 Task: Configure Outlook to open supported hyperlinks to Office files in Office desktop apps.
Action: Mouse moved to (48, 26)
Screenshot: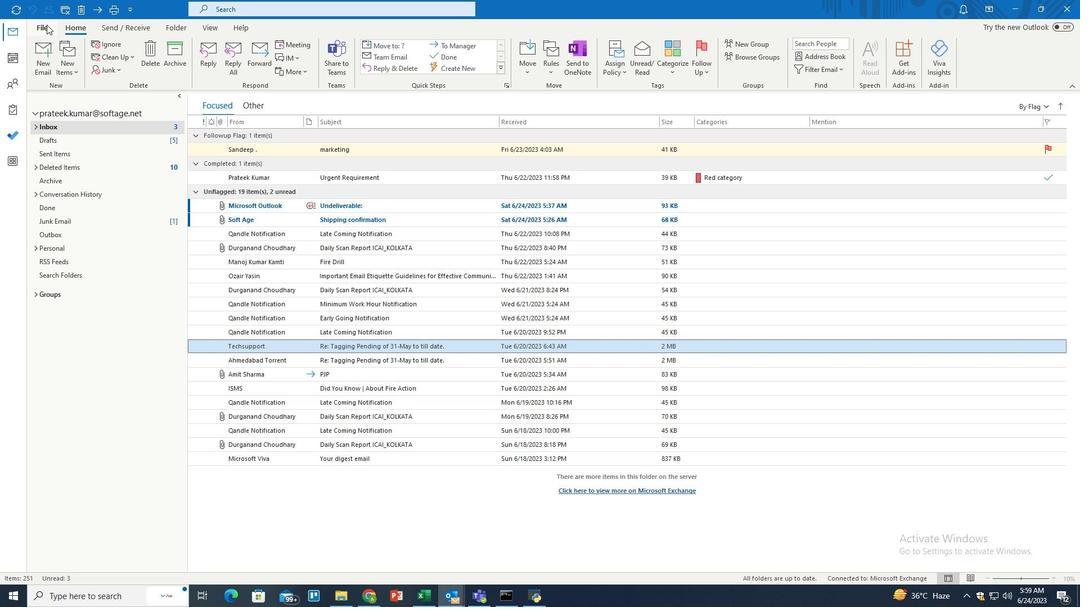 
Action: Mouse pressed left at (48, 26)
Screenshot: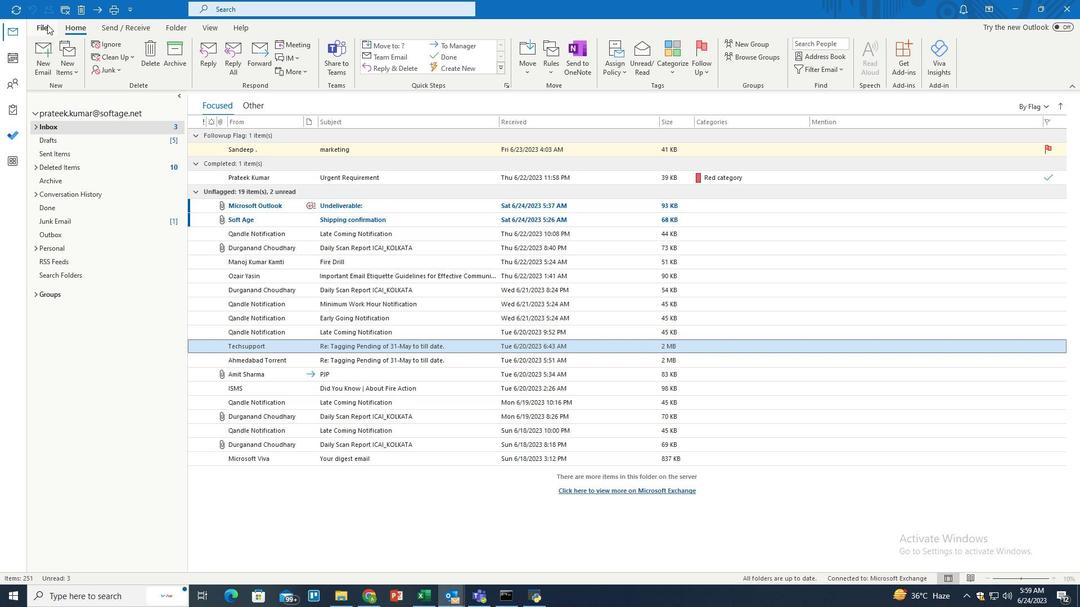 
Action: Mouse moved to (36, 539)
Screenshot: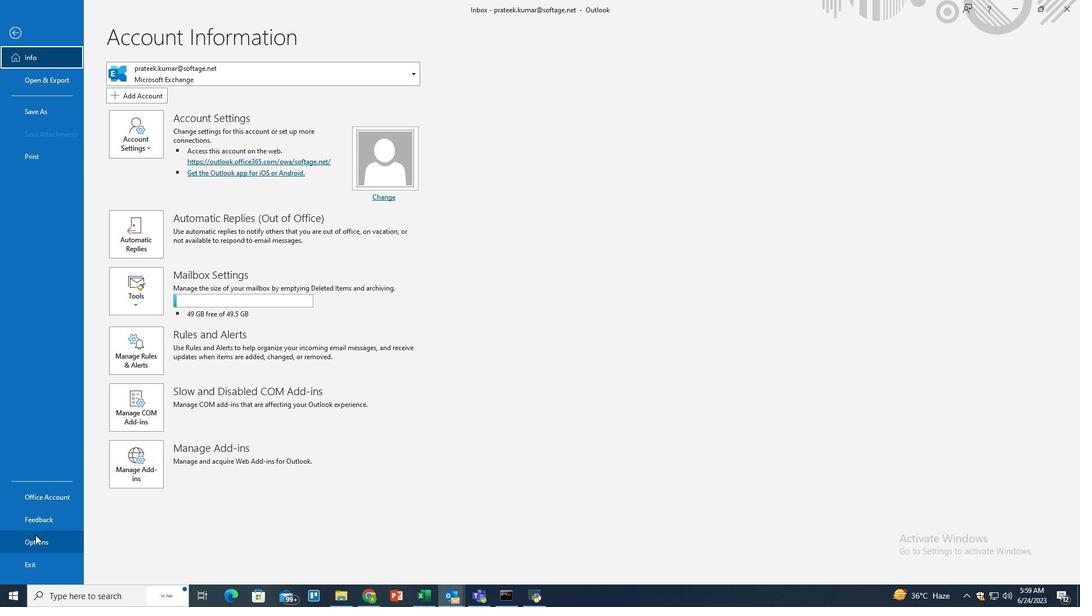 
Action: Mouse pressed left at (36, 539)
Screenshot: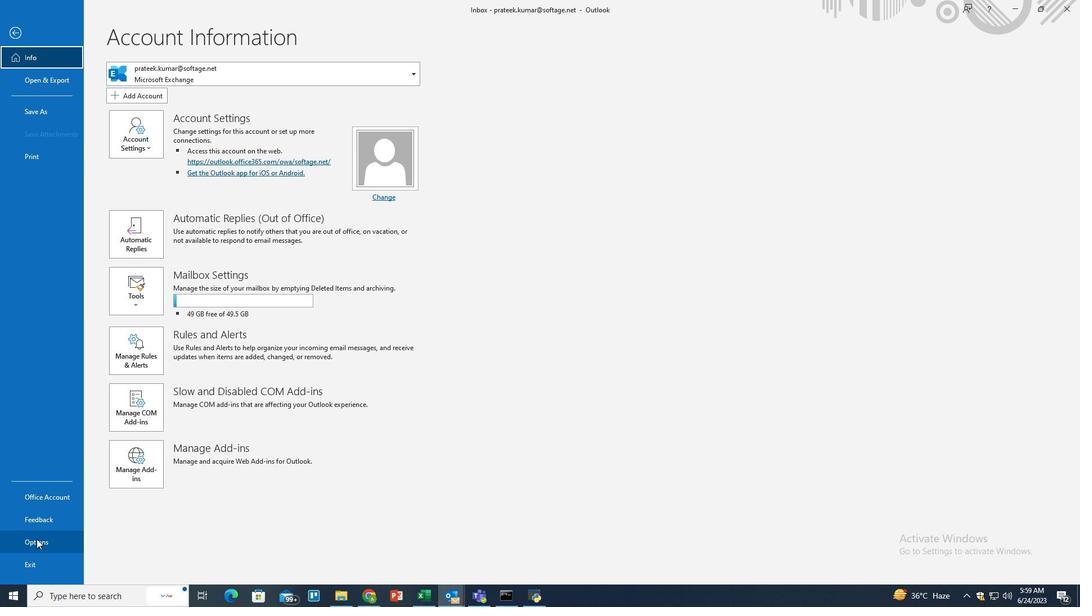 
Action: Mouse moved to (332, 269)
Screenshot: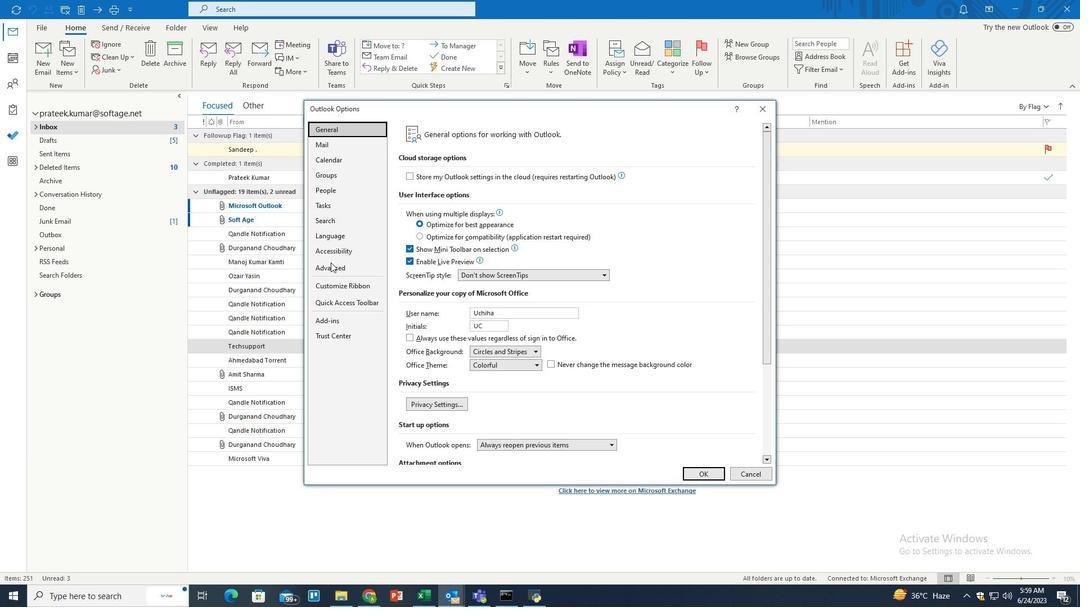 
Action: Mouse pressed left at (332, 269)
Screenshot: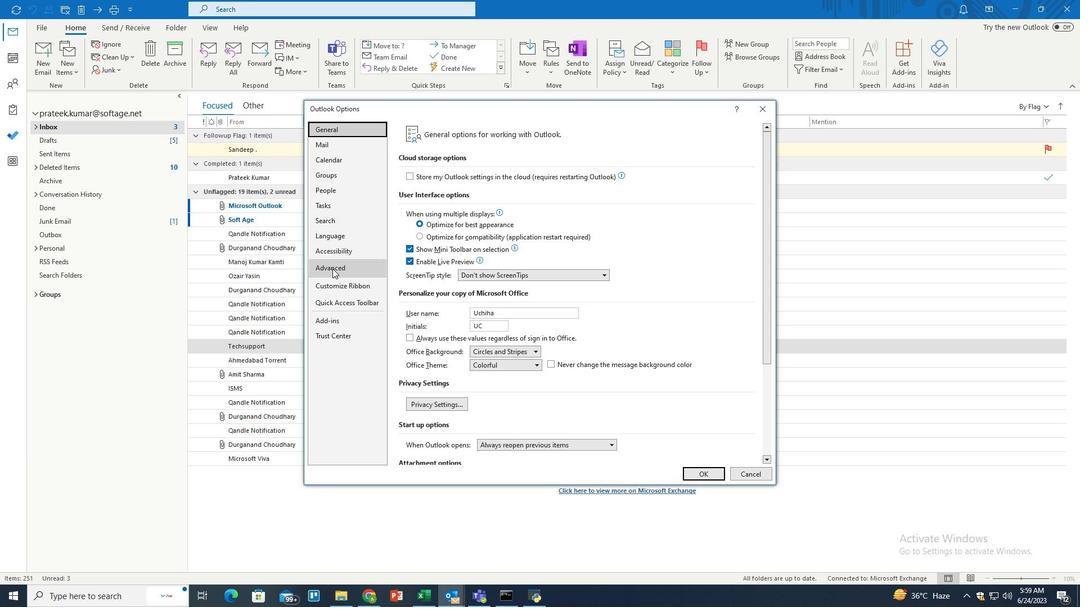
Action: Mouse moved to (461, 326)
Screenshot: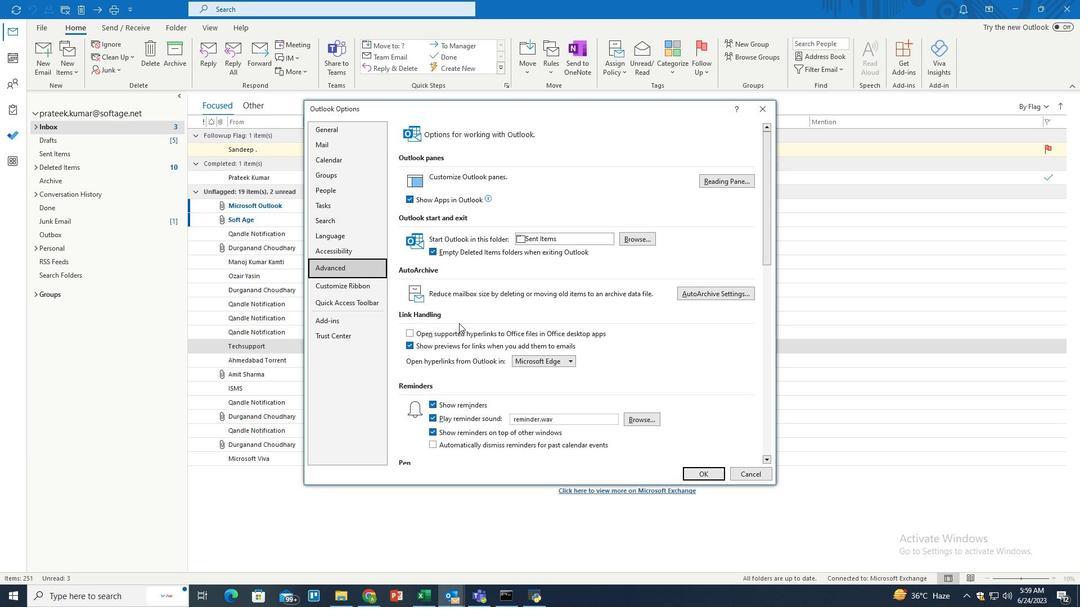 
Action: Mouse scrolled (461, 325) with delta (0, 0)
Screenshot: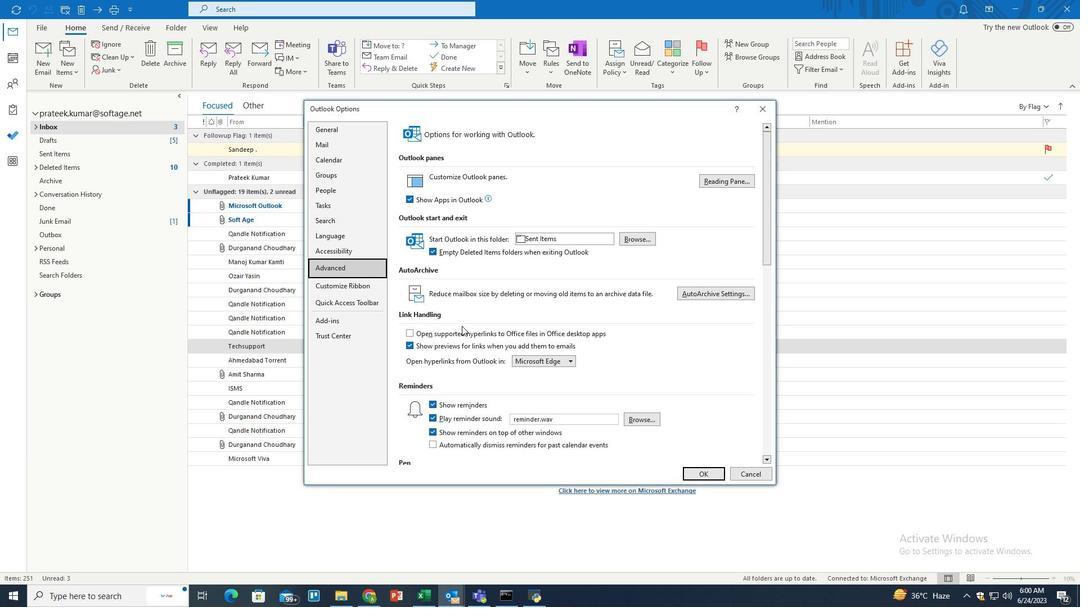 
Action: Mouse moved to (412, 308)
Screenshot: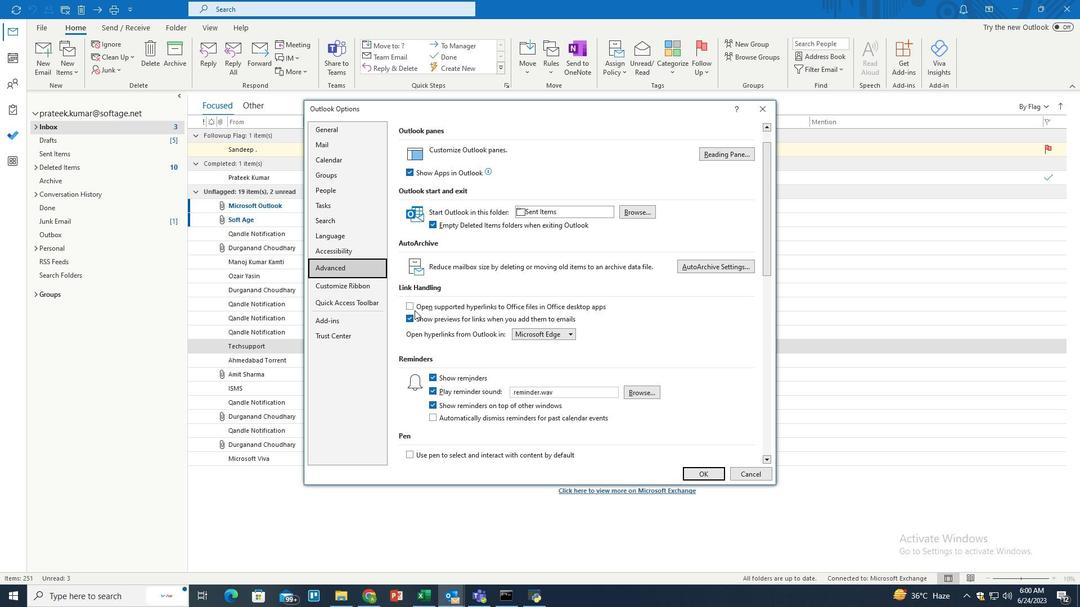 
Action: Mouse pressed left at (412, 308)
Screenshot: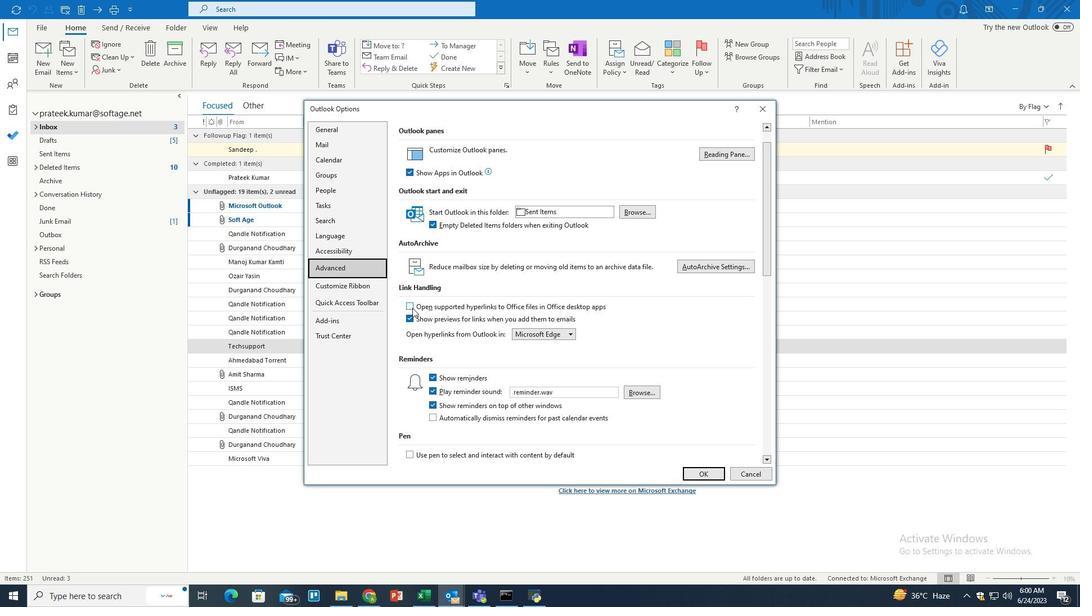 
Action: Mouse moved to (699, 474)
Screenshot: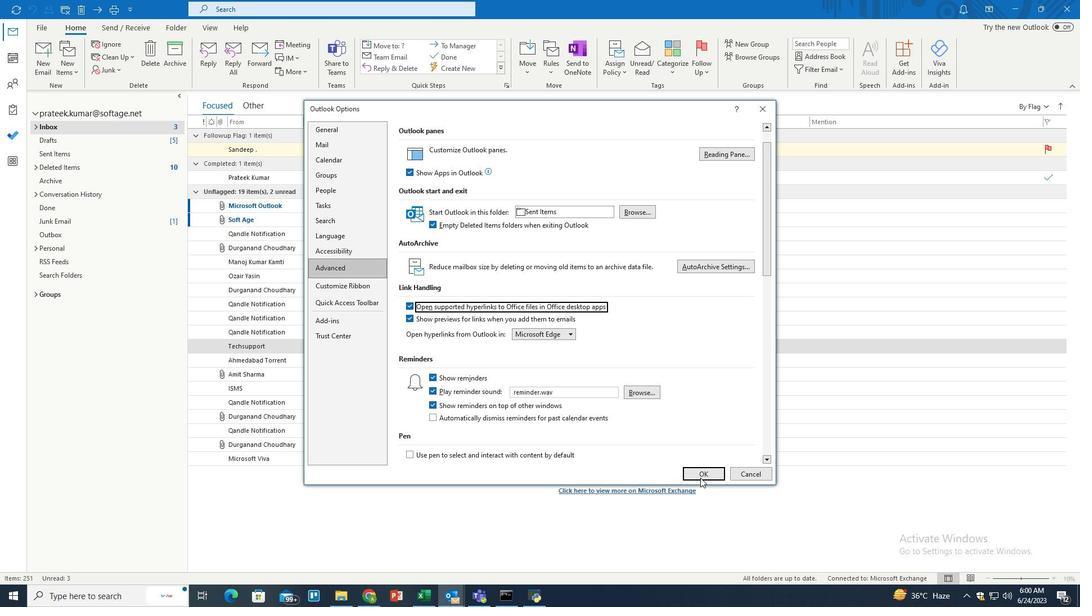 
Action: Mouse pressed left at (699, 474)
Screenshot: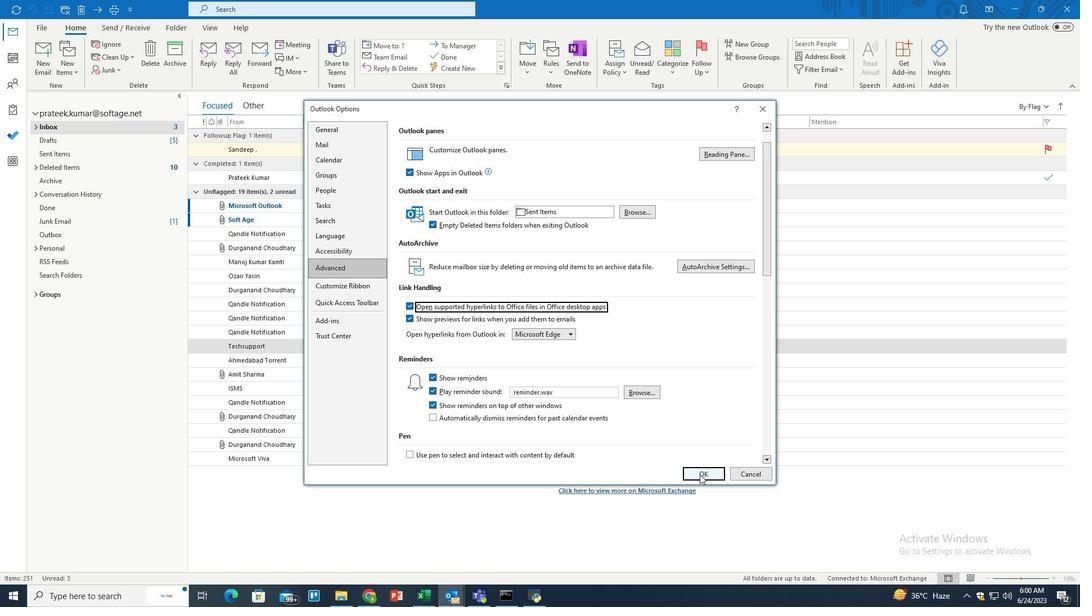 
Action: Mouse moved to (689, 446)
Screenshot: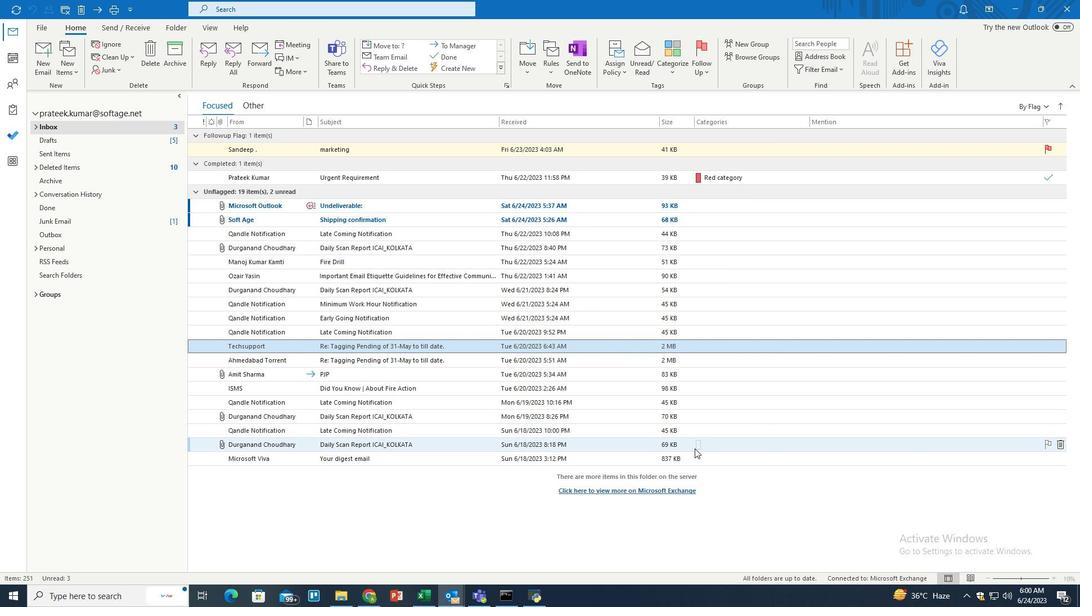 
